 Task: Remove instant messaging from the contact info.
Action: Mouse moved to (711, 74)
Screenshot: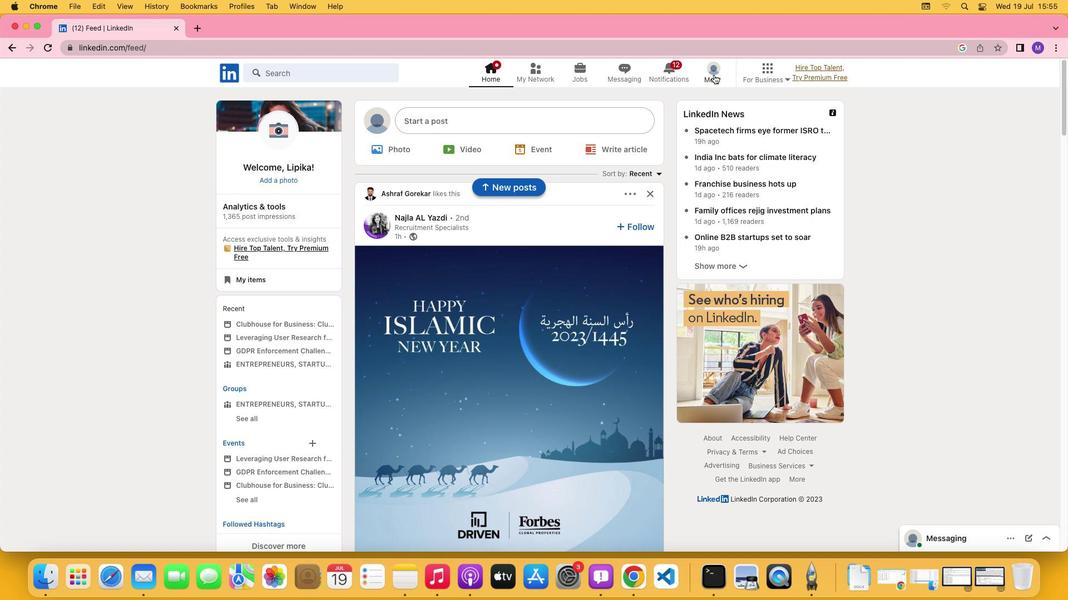 
Action: Mouse pressed left at (711, 74)
Screenshot: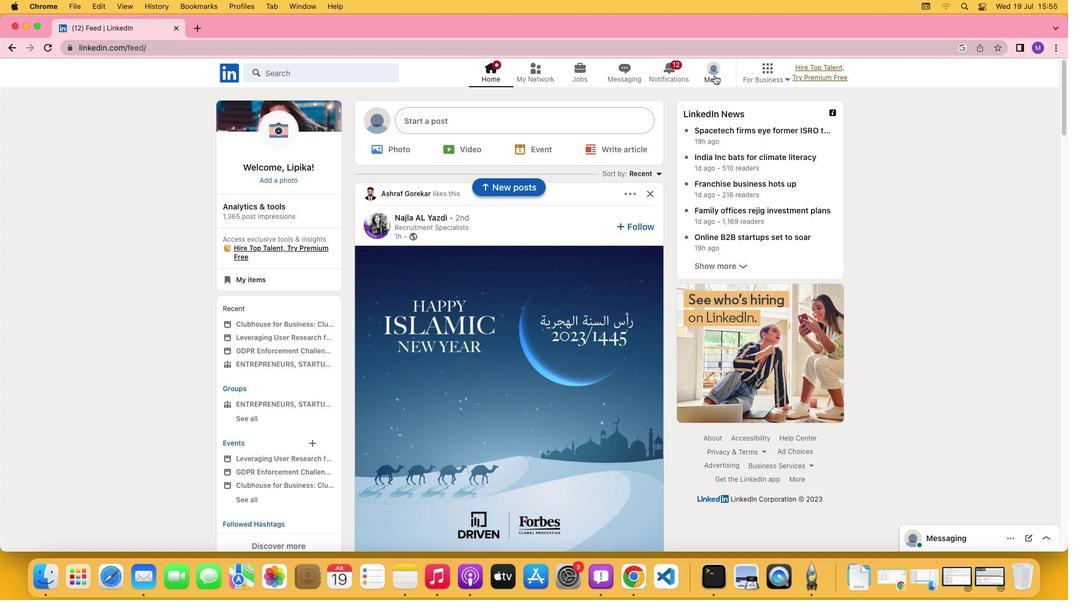 
Action: Mouse moved to (715, 75)
Screenshot: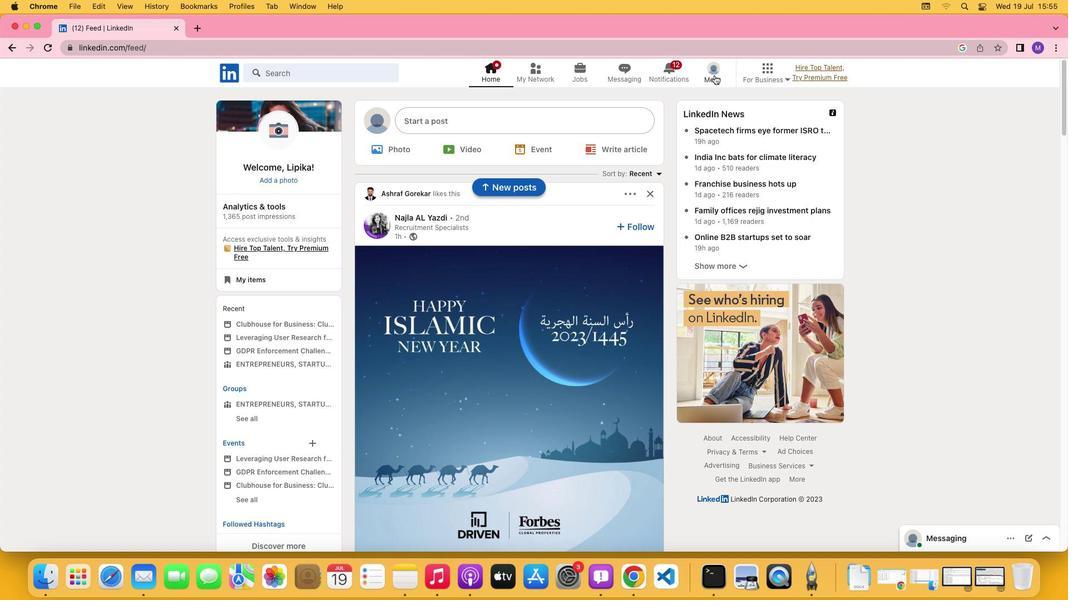 
Action: Mouse pressed left at (715, 75)
Screenshot: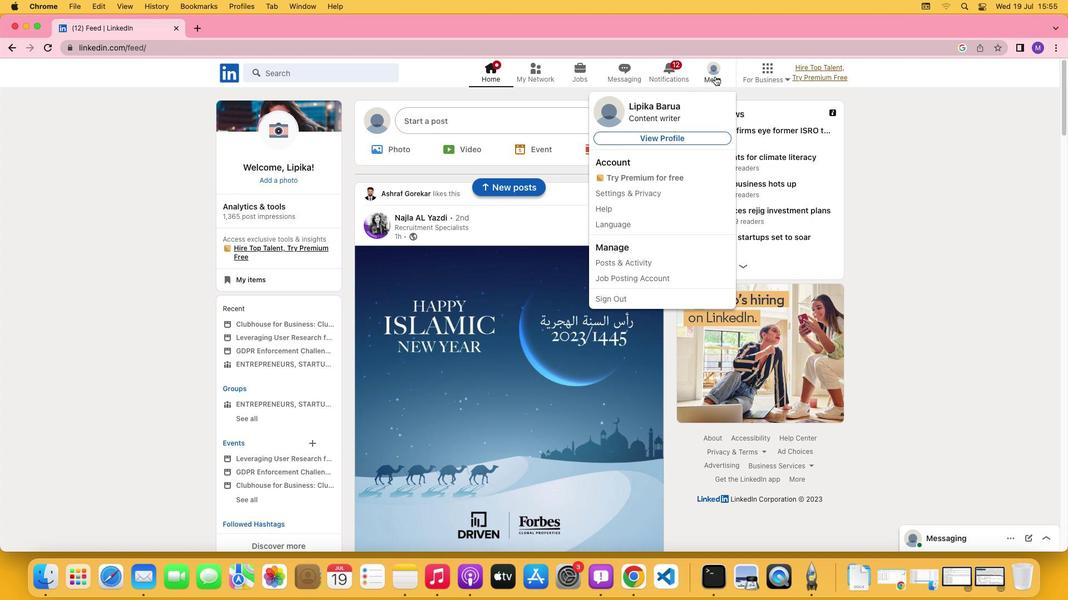 
Action: Mouse moved to (706, 135)
Screenshot: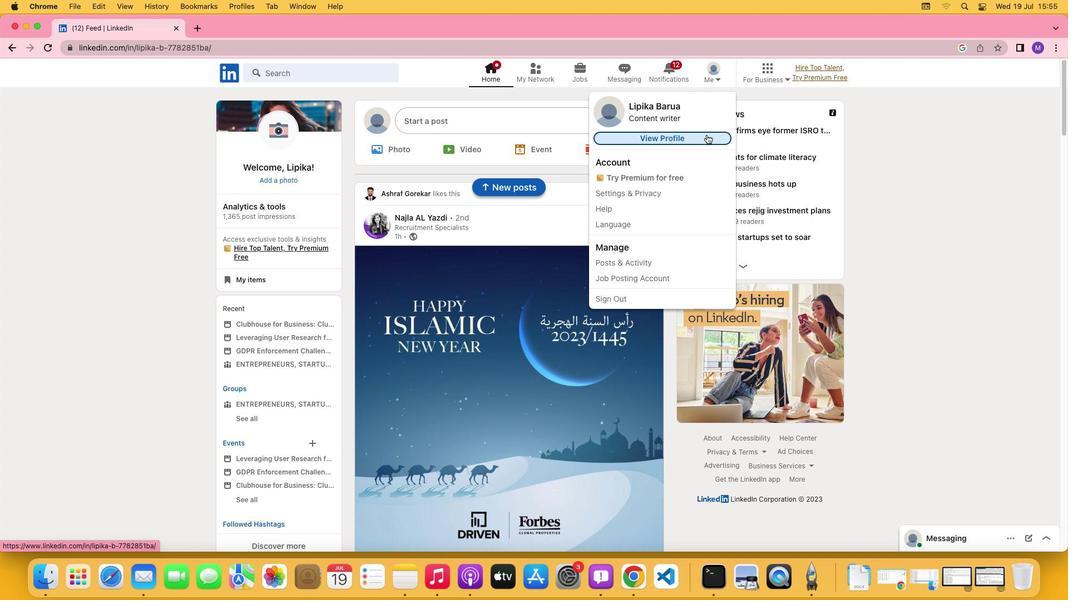 
Action: Mouse pressed left at (706, 135)
Screenshot: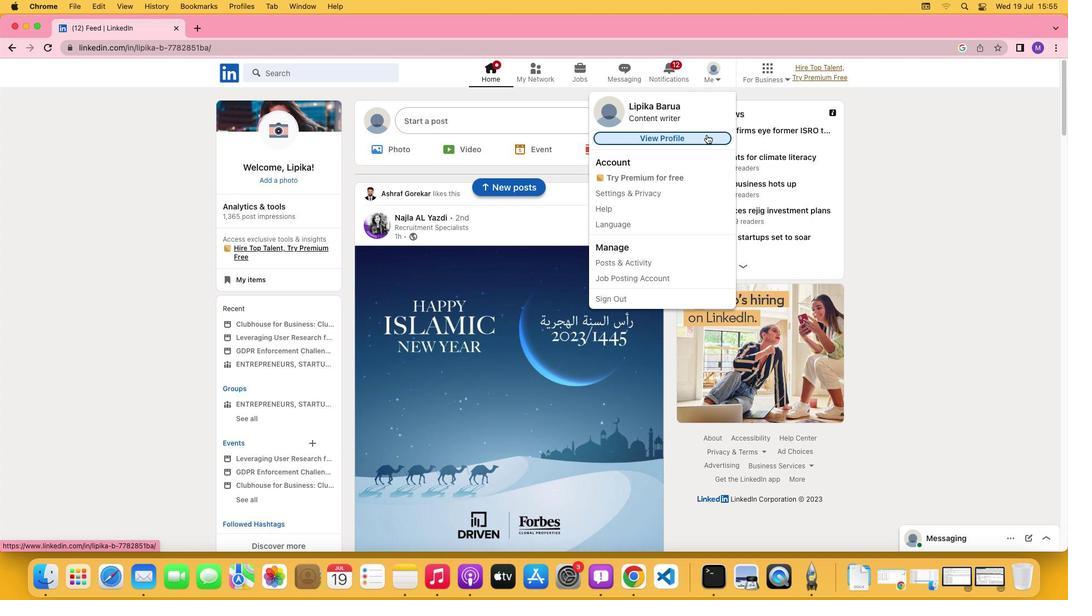 
Action: Mouse moved to (362, 358)
Screenshot: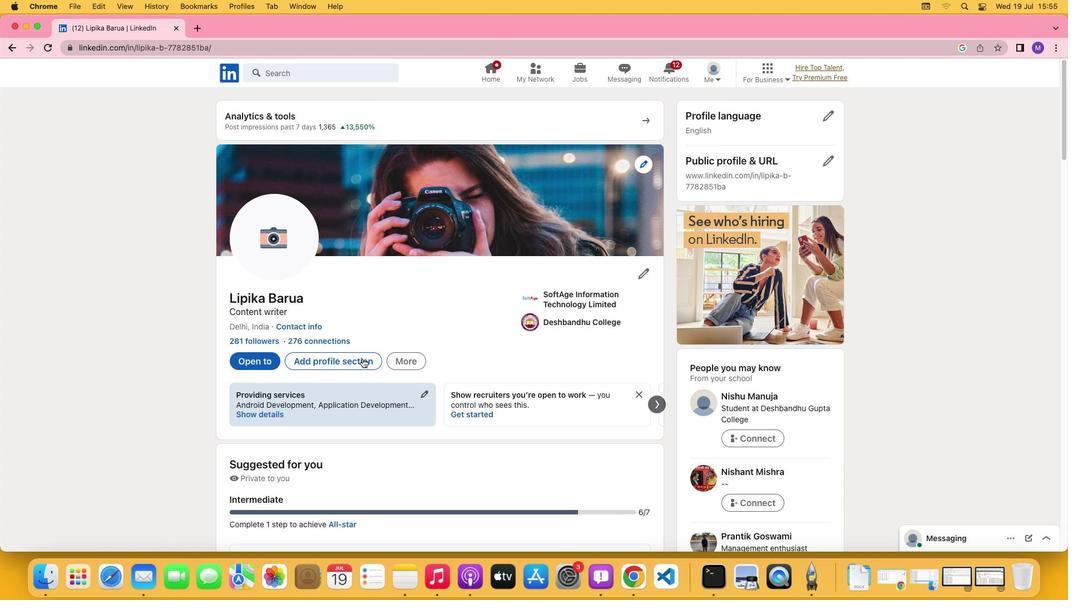 
Action: Mouse pressed left at (362, 358)
Screenshot: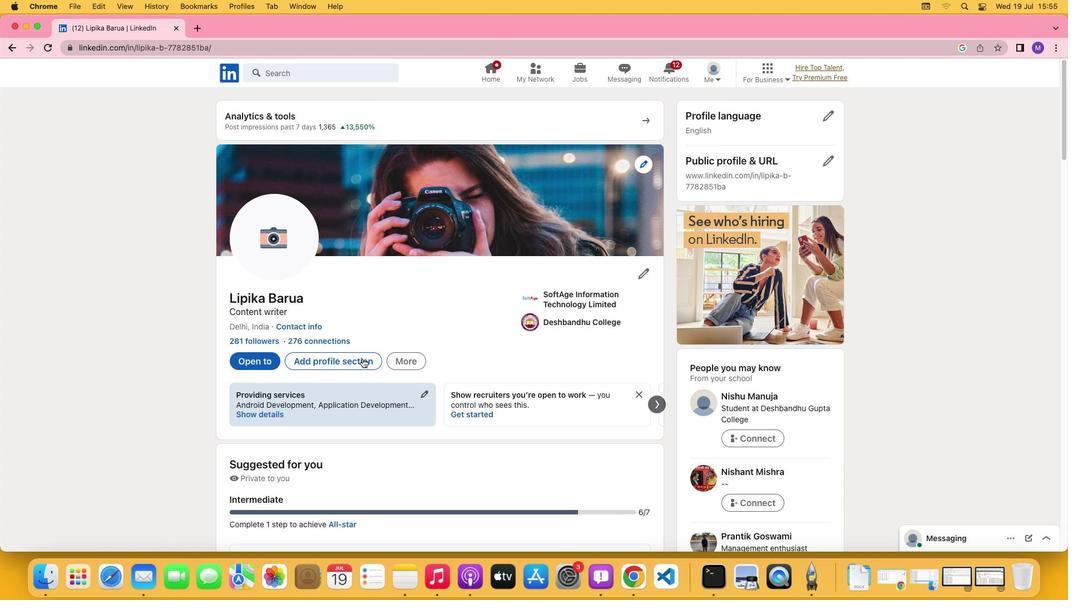 
Action: Mouse moved to (414, 332)
Screenshot: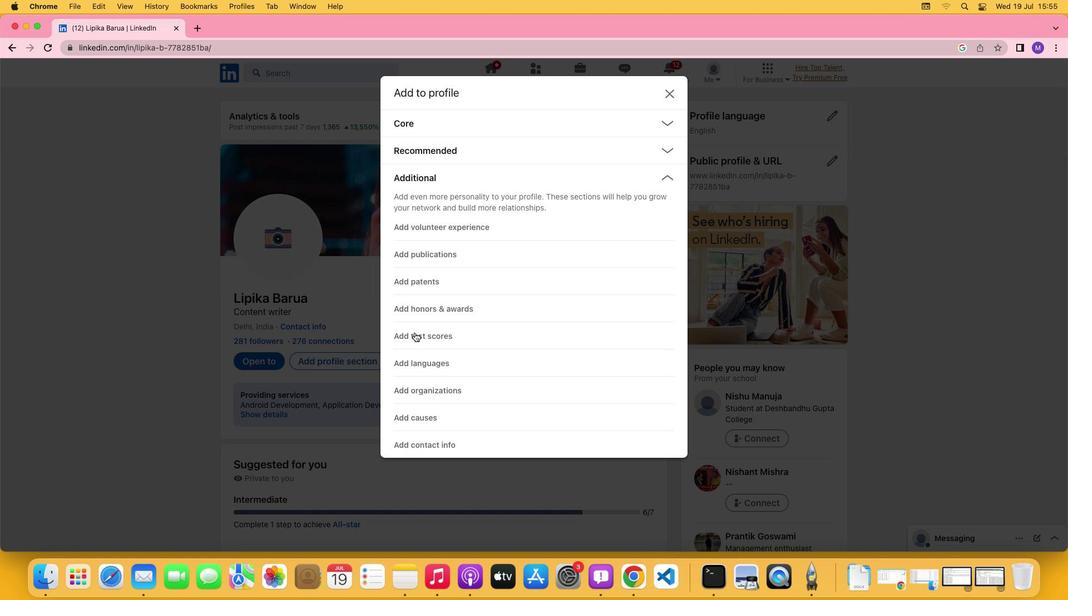 
Action: Mouse pressed left at (414, 332)
Screenshot: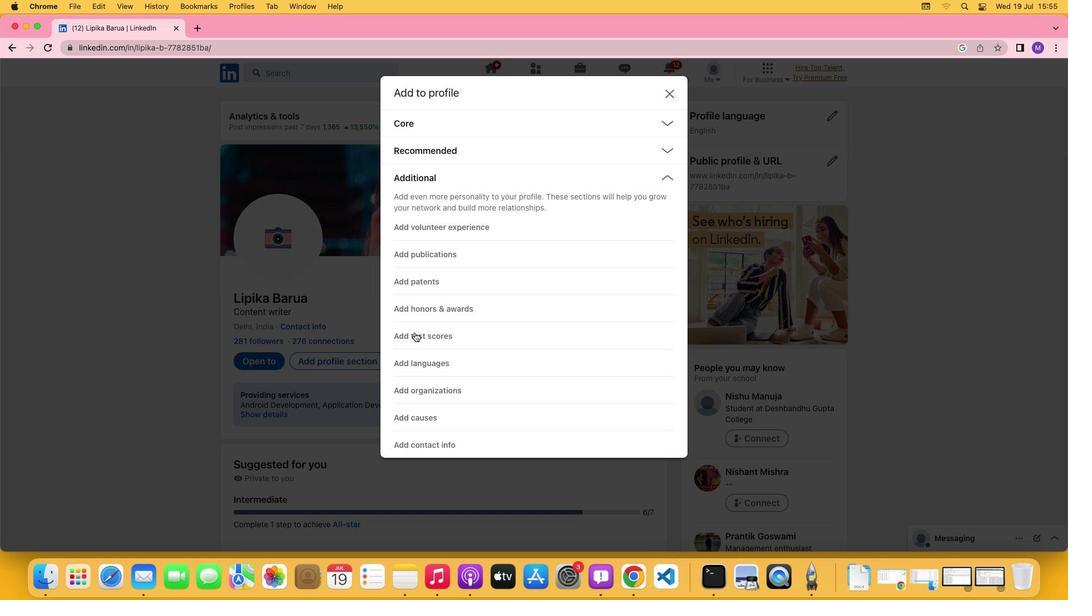 
Action: Mouse moved to (431, 443)
Screenshot: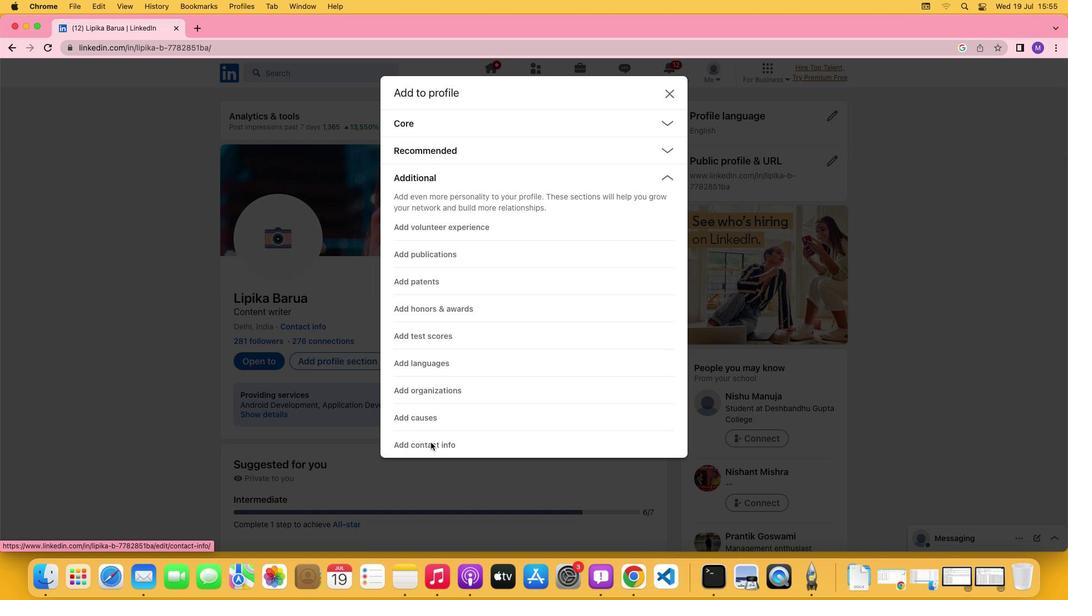 
Action: Mouse pressed left at (431, 443)
Screenshot: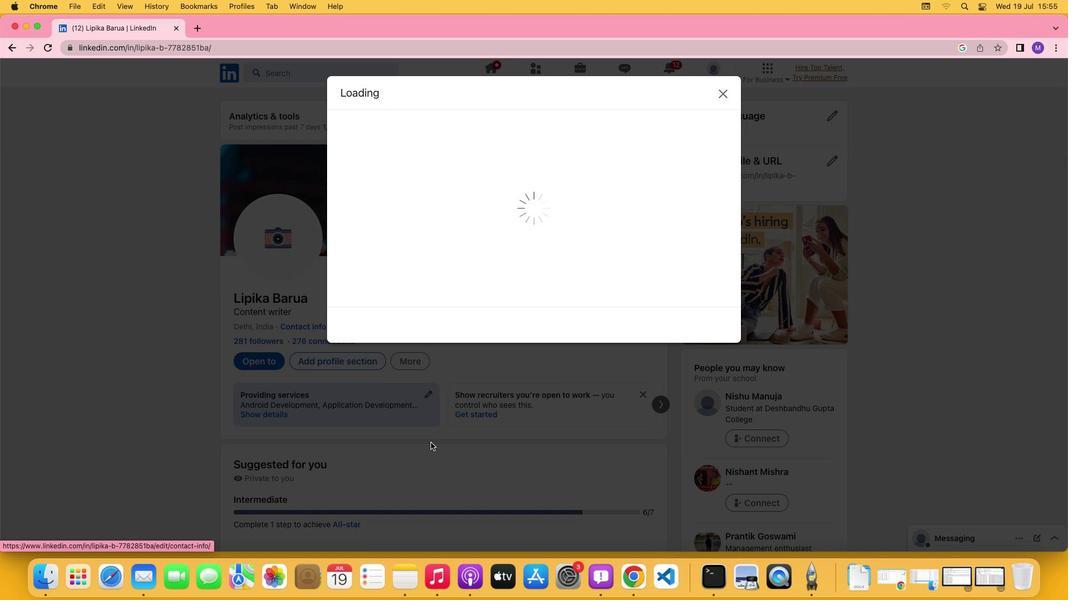 
Action: Mouse moved to (441, 427)
Screenshot: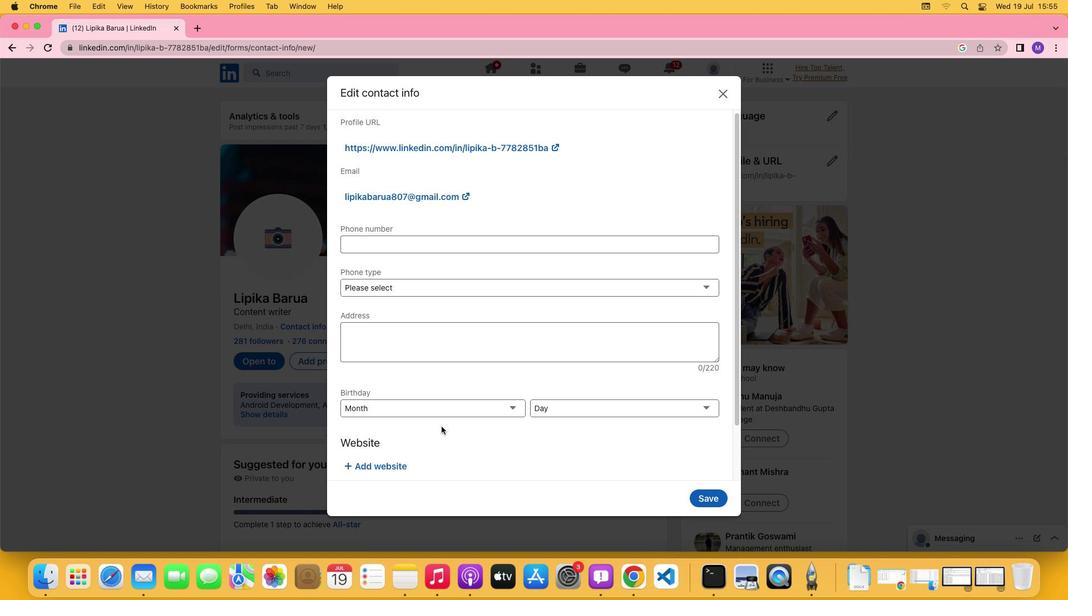 
Action: Mouse scrolled (441, 427) with delta (0, 0)
Screenshot: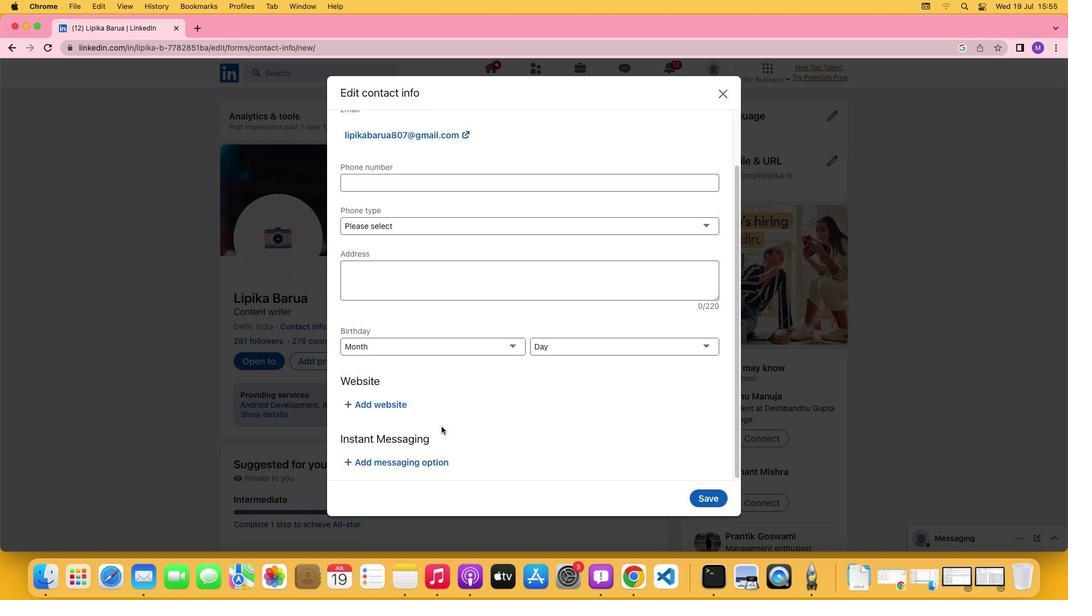 
Action: Mouse scrolled (441, 427) with delta (0, 0)
Screenshot: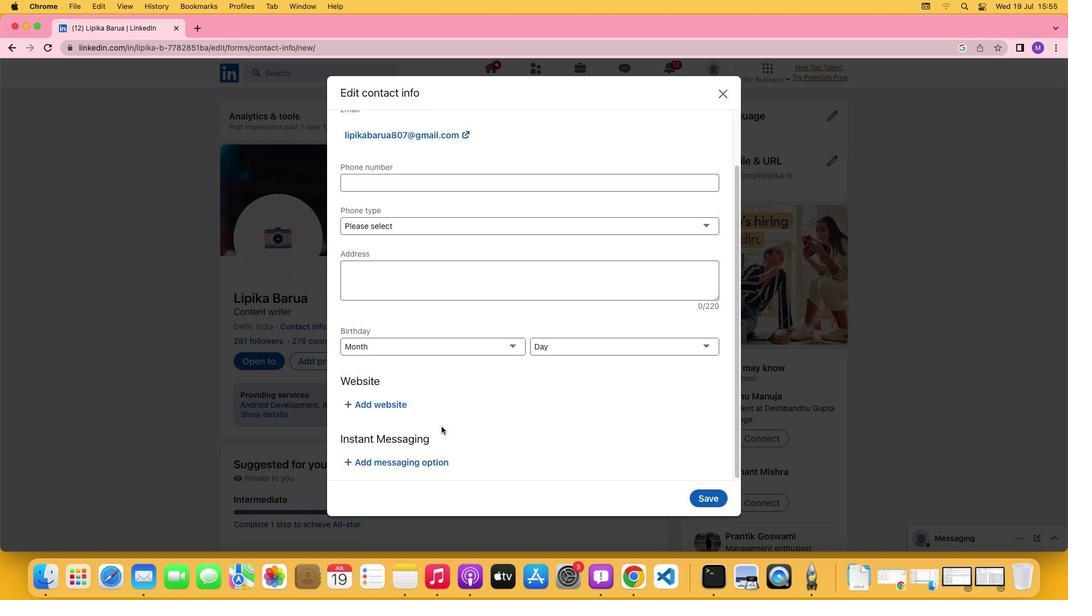 
Action: Mouse scrolled (441, 427) with delta (0, -1)
Screenshot: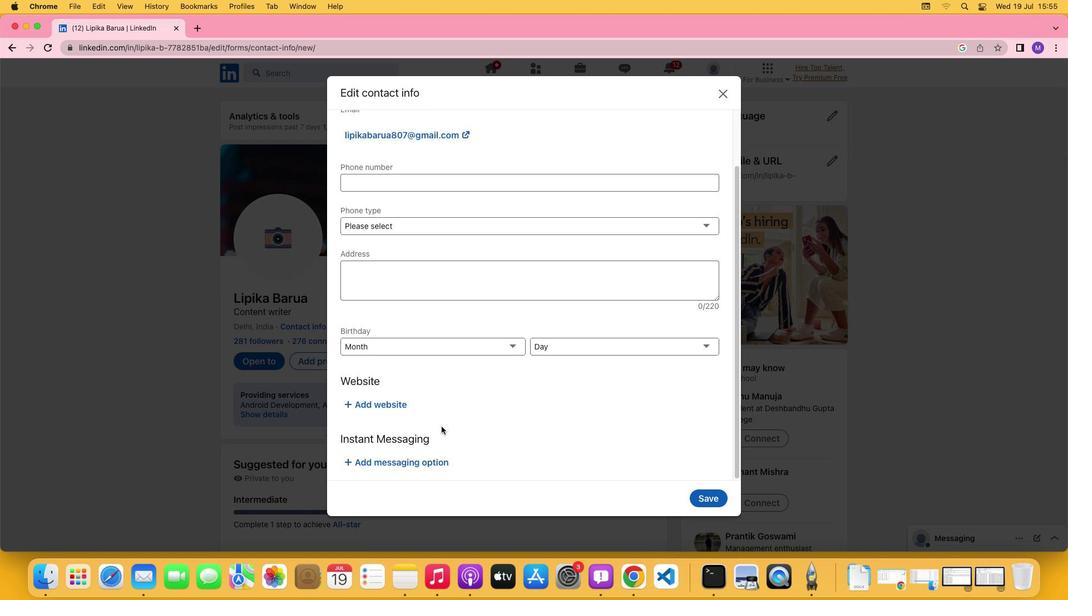 
Action: Mouse scrolled (441, 427) with delta (0, -2)
Screenshot: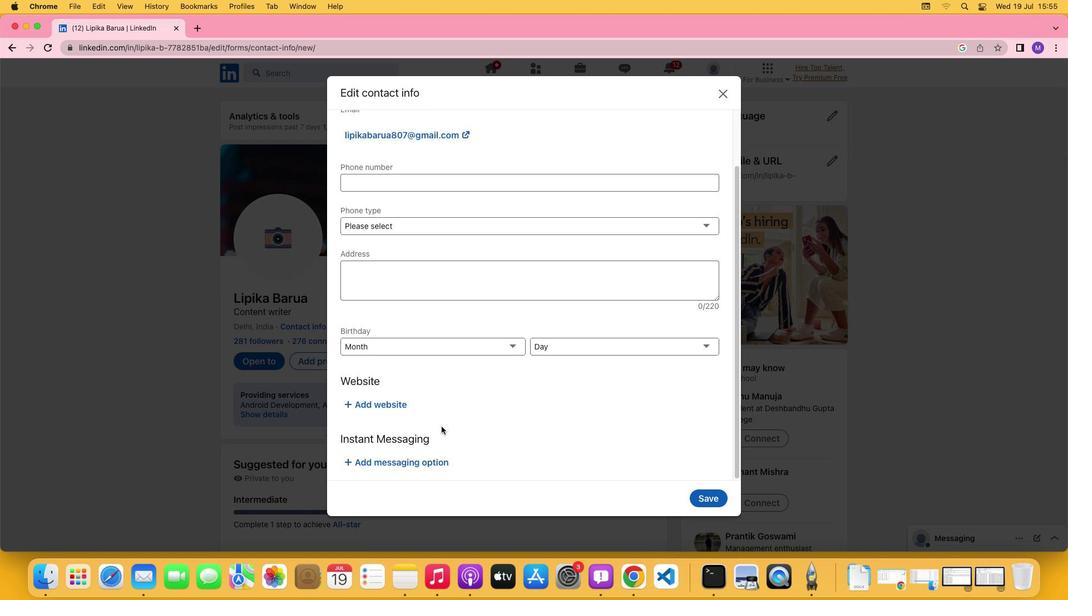 
Action: Mouse scrolled (441, 427) with delta (0, -2)
Screenshot: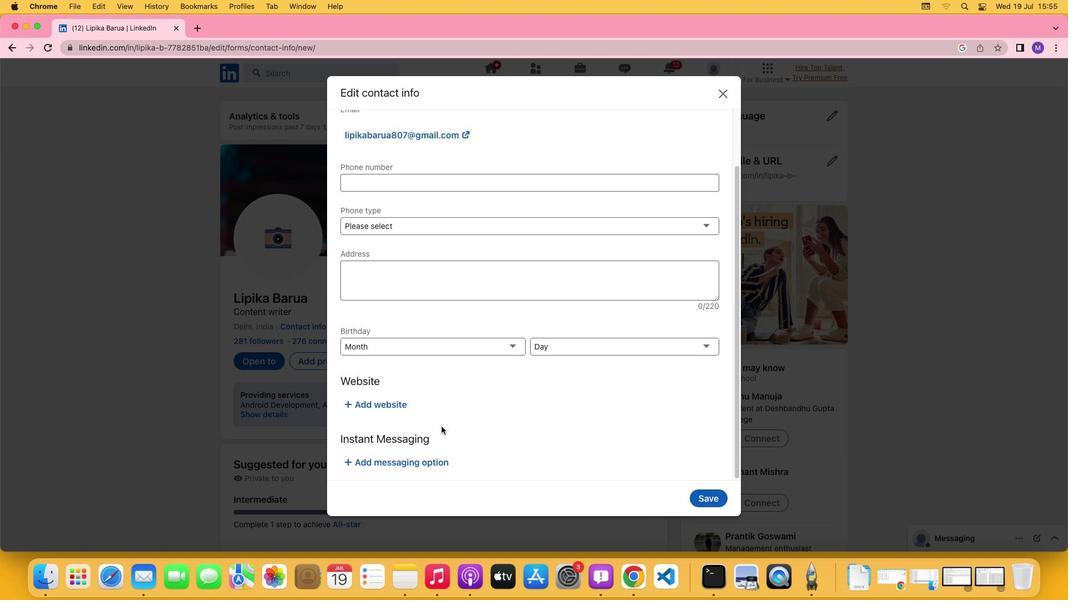 
Action: Mouse scrolled (441, 427) with delta (0, 0)
Screenshot: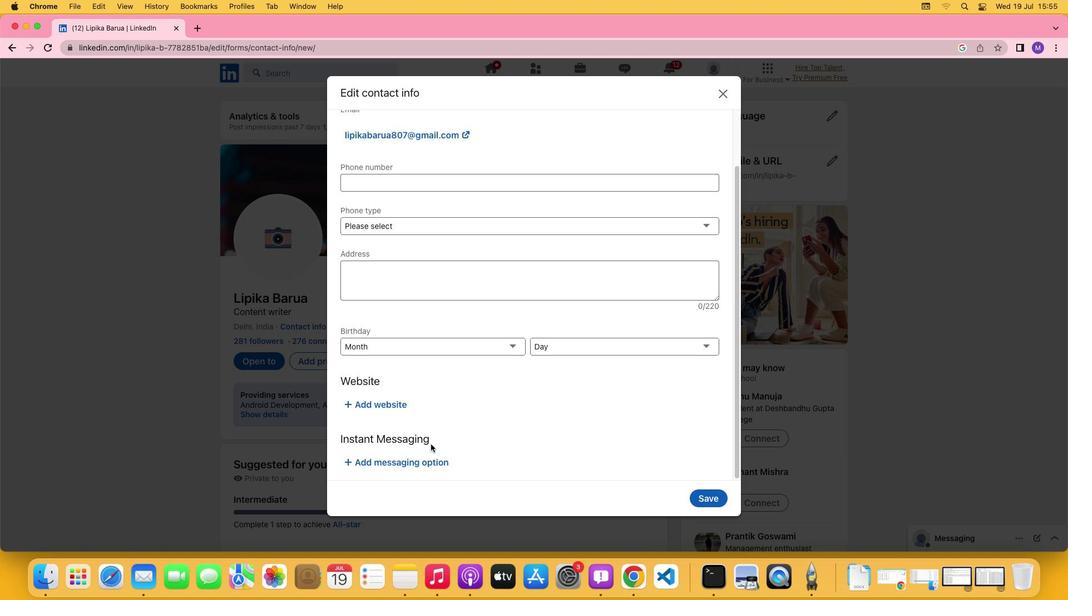
Action: Mouse moved to (441, 427)
Screenshot: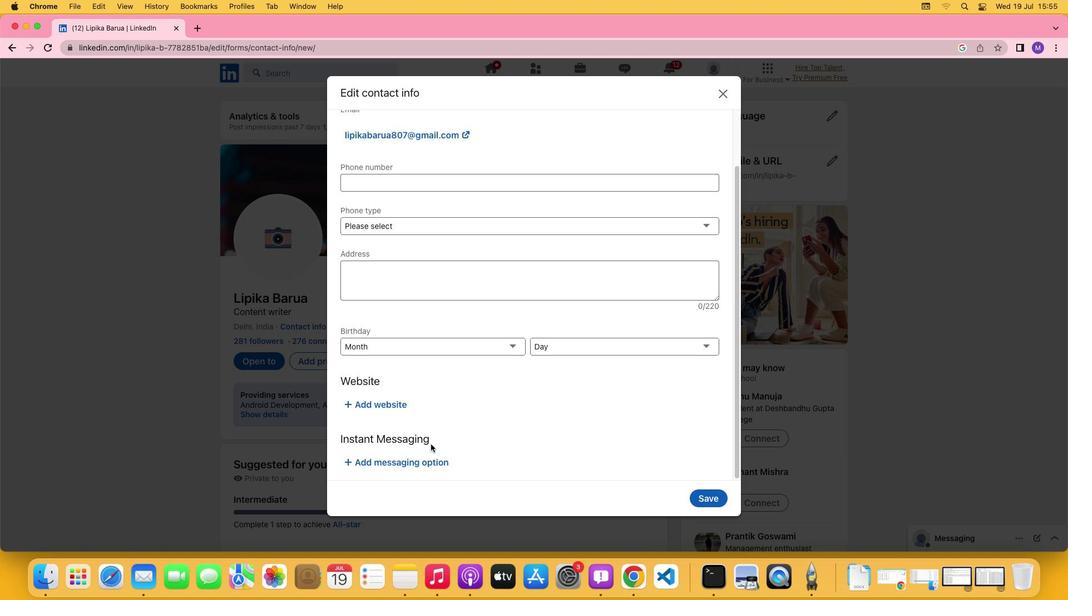 
Action: Mouse scrolled (441, 427) with delta (0, 0)
Screenshot: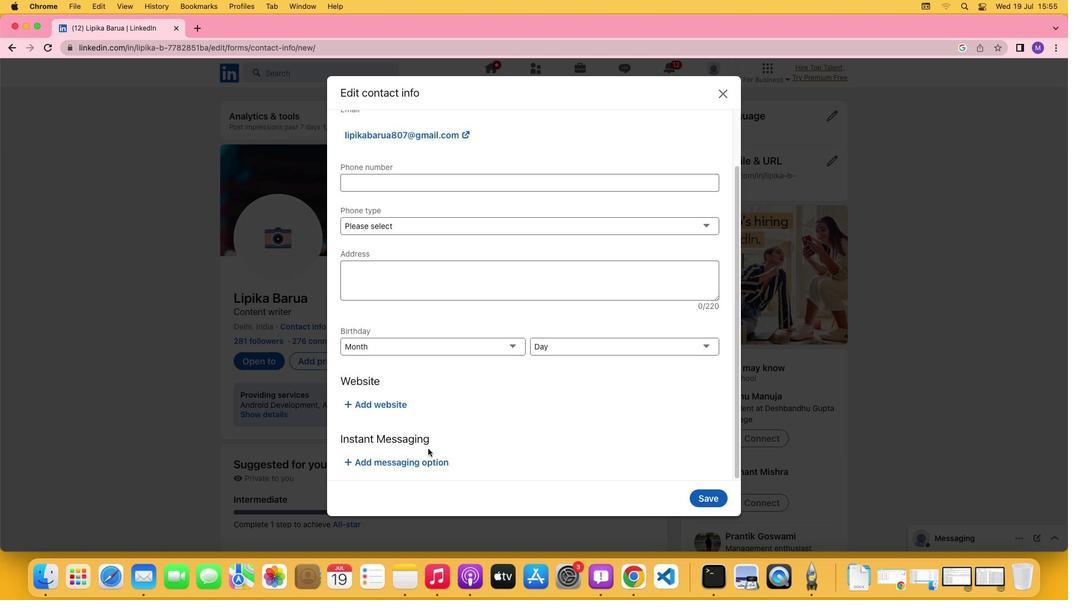 
Action: Mouse scrolled (441, 427) with delta (0, -1)
Screenshot: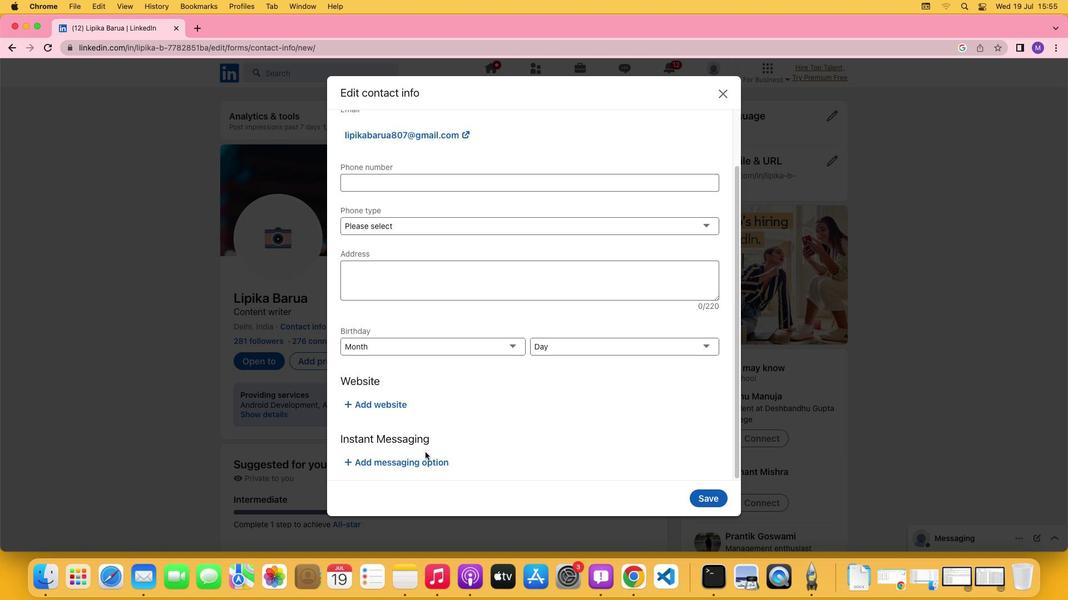 
Action: Mouse moved to (422, 456)
Screenshot: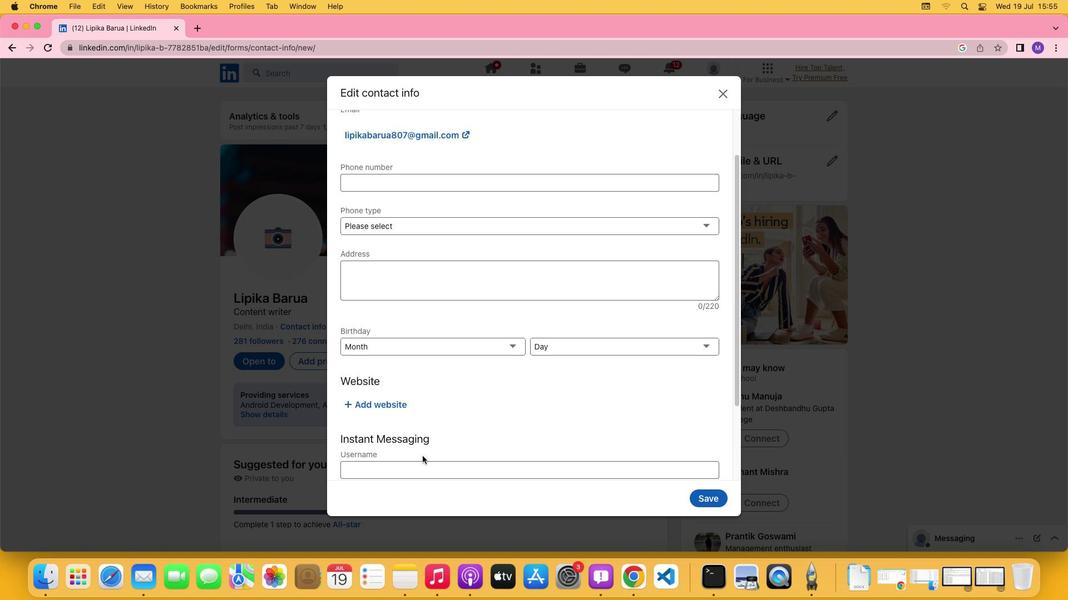 
Action: Mouse pressed left at (422, 456)
Screenshot: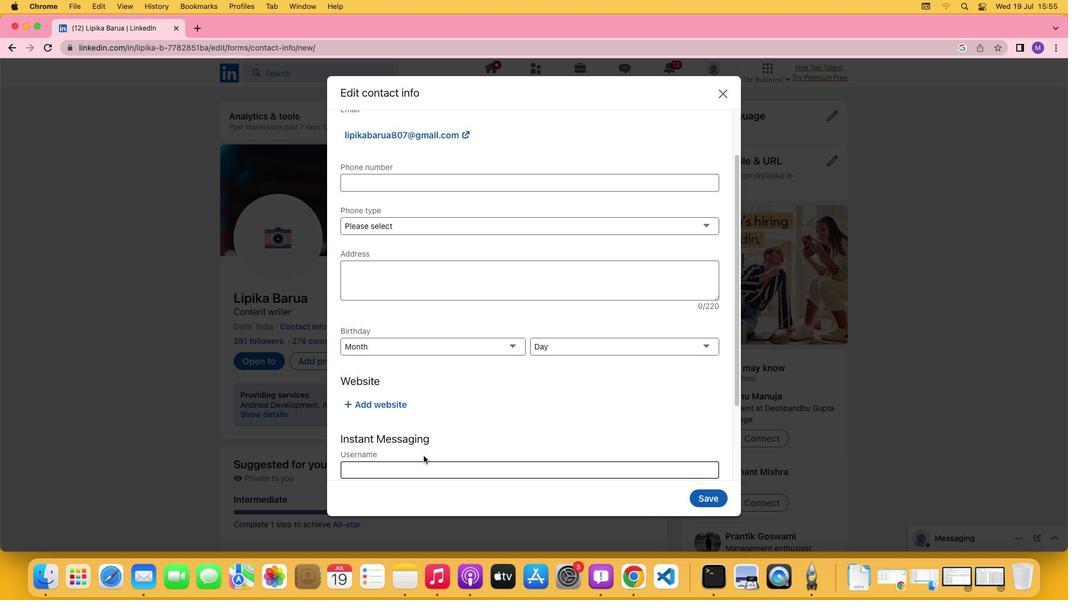 
Action: Mouse moved to (424, 456)
Screenshot: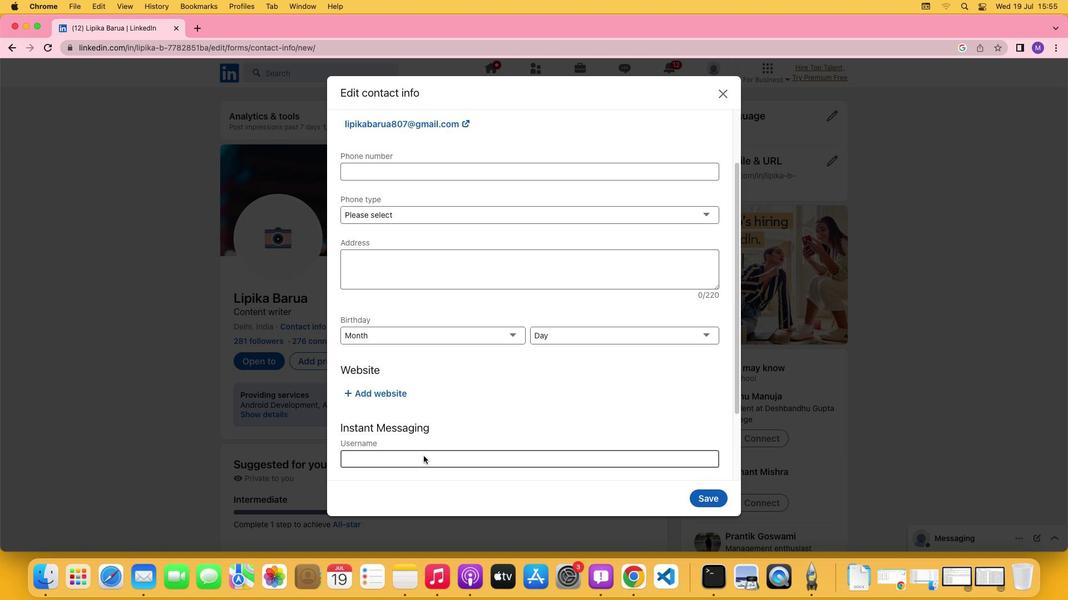
Action: Mouse scrolled (424, 456) with delta (0, 0)
Screenshot: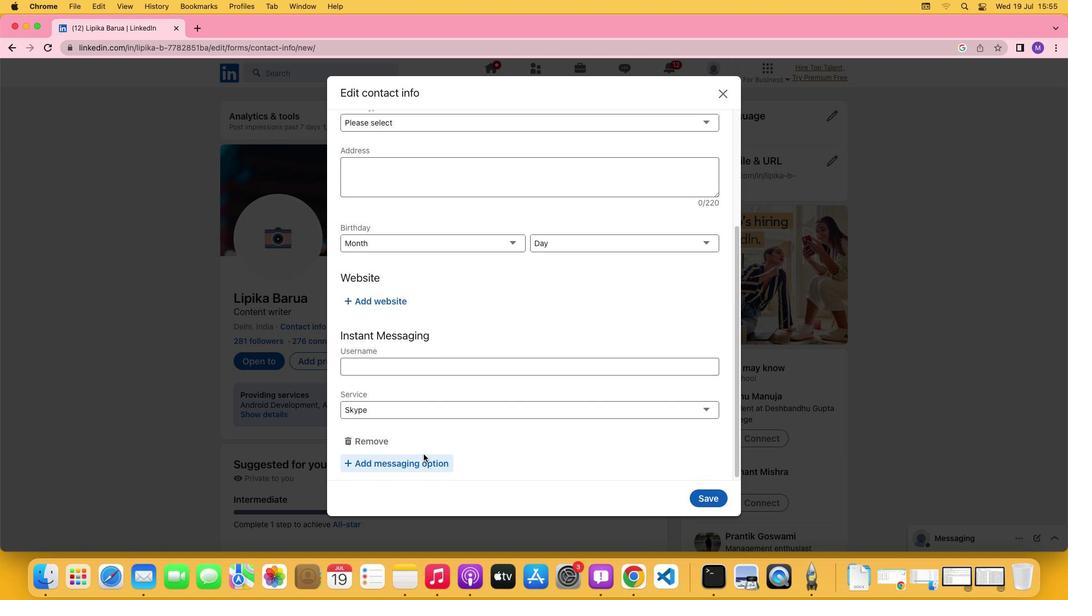 
Action: Mouse scrolled (424, 456) with delta (0, 0)
Screenshot: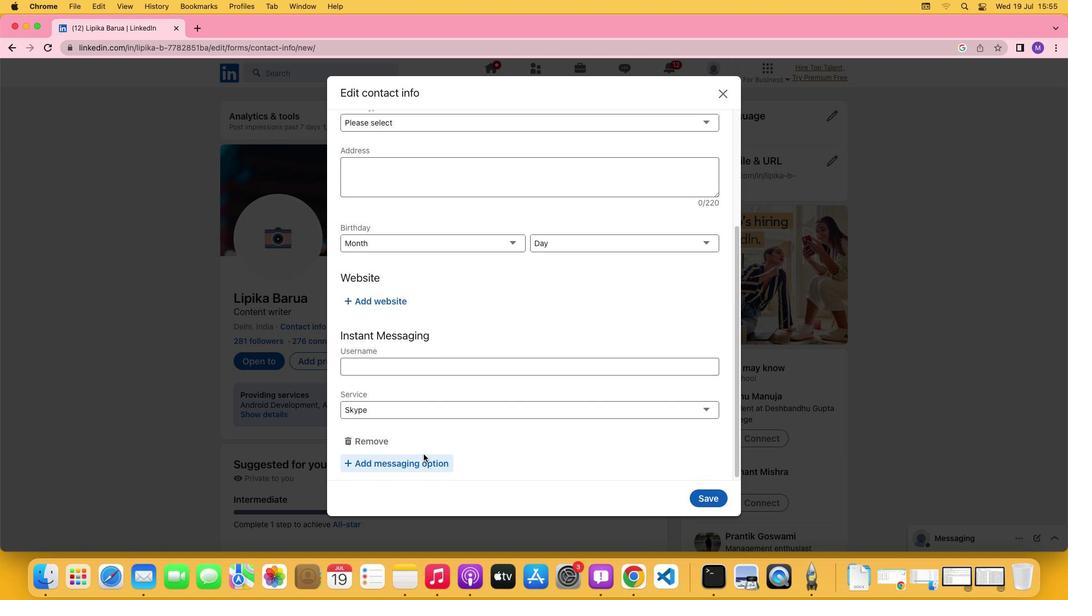 
Action: Mouse scrolled (424, 456) with delta (0, -1)
Screenshot: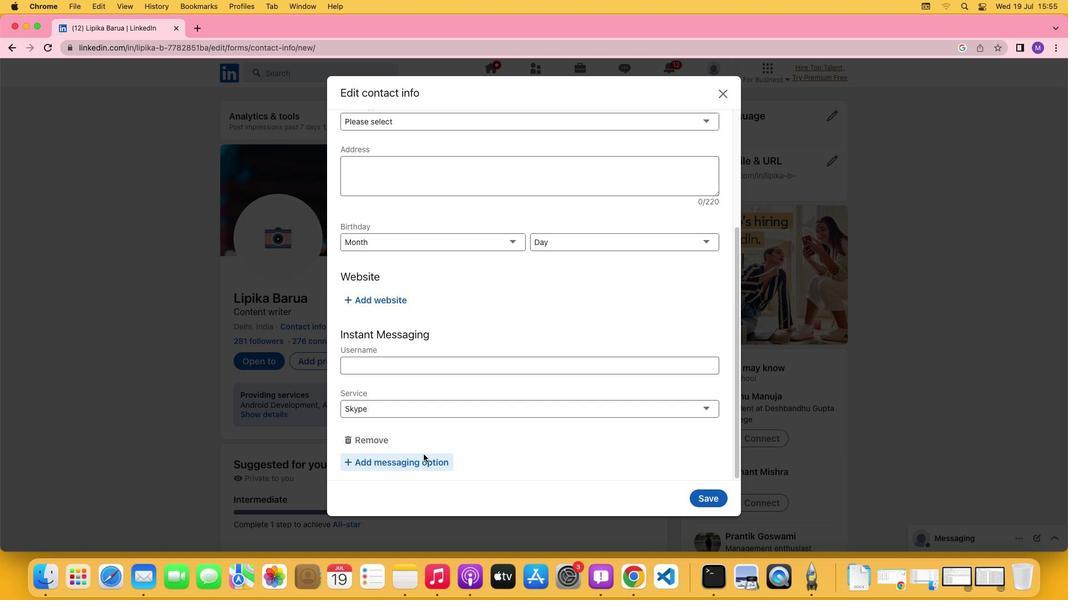 
Action: Mouse scrolled (424, 456) with delta (0, -2)
Screenshot: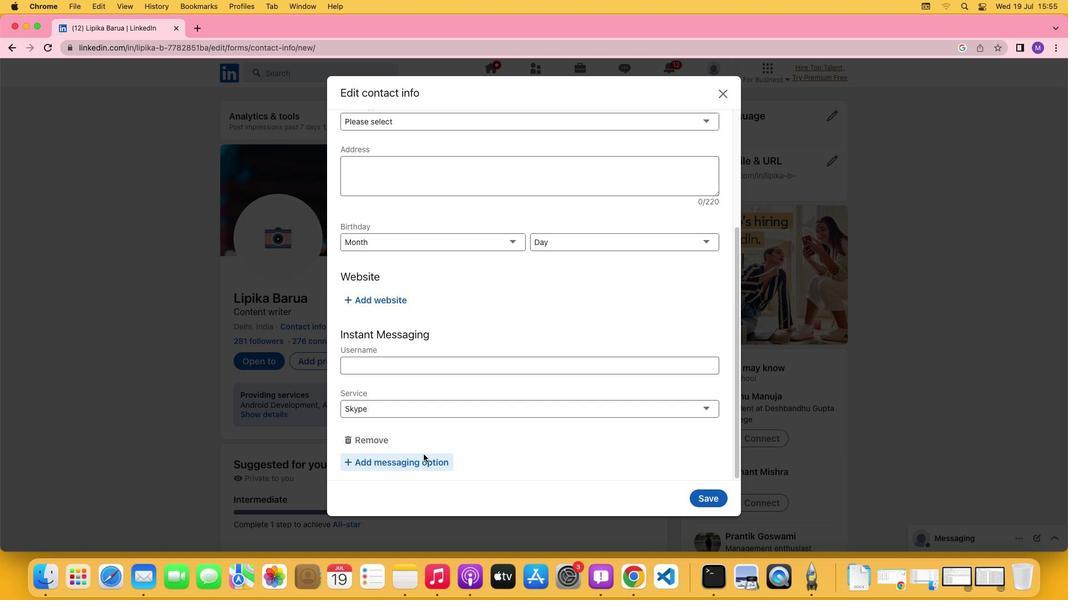 
Action: Mouse scrolled (424, 456) with delta (0, -2)
Screenshot: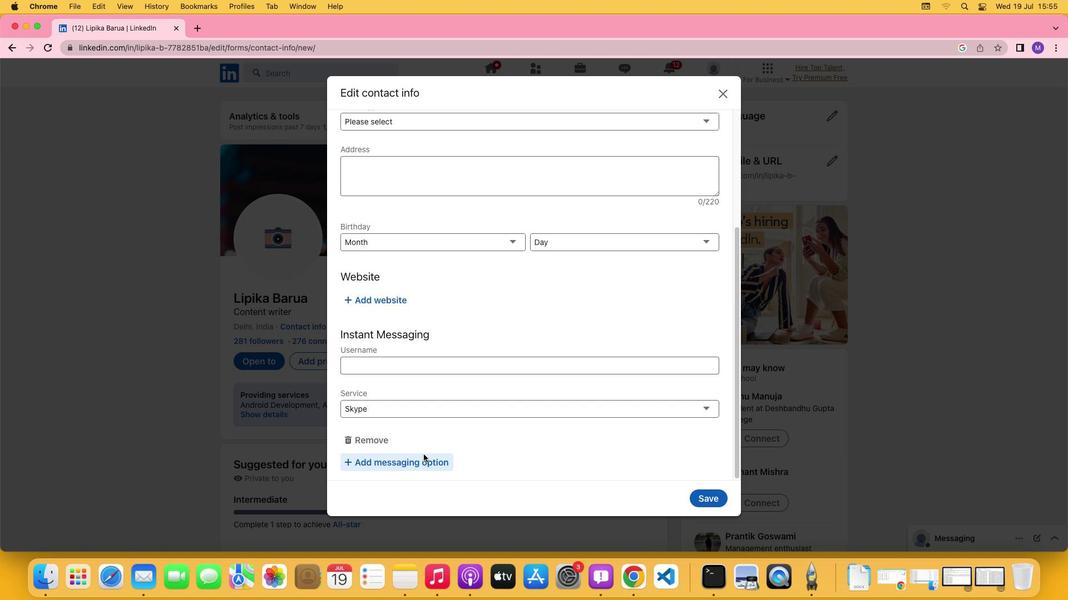 
Action: Mouse moved to (377, 439)
Screenshot: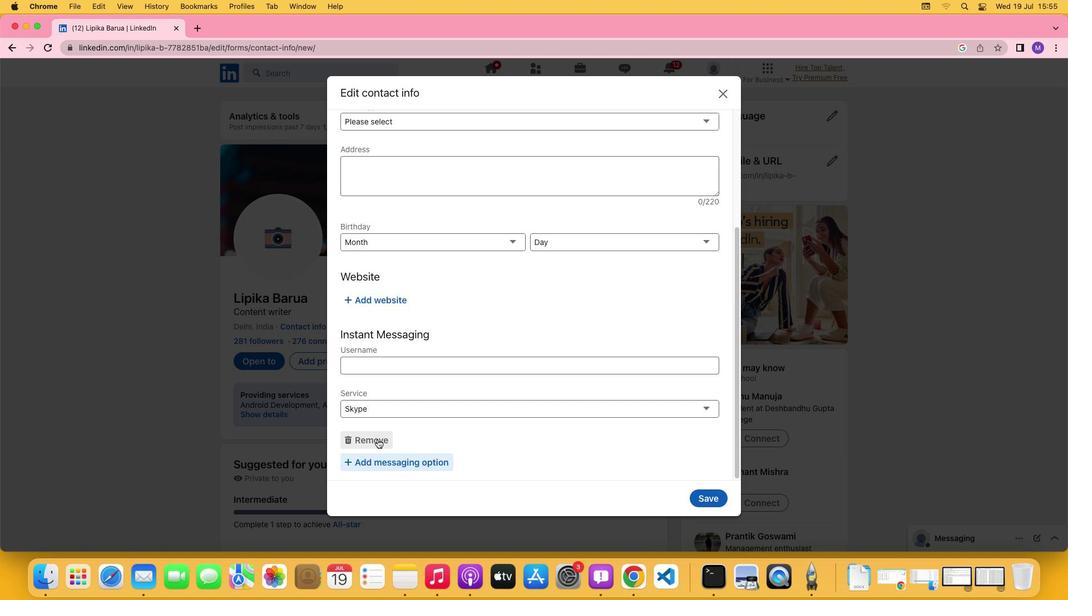 
Action: Mouse pressed left at (377, 439)
Screenshot: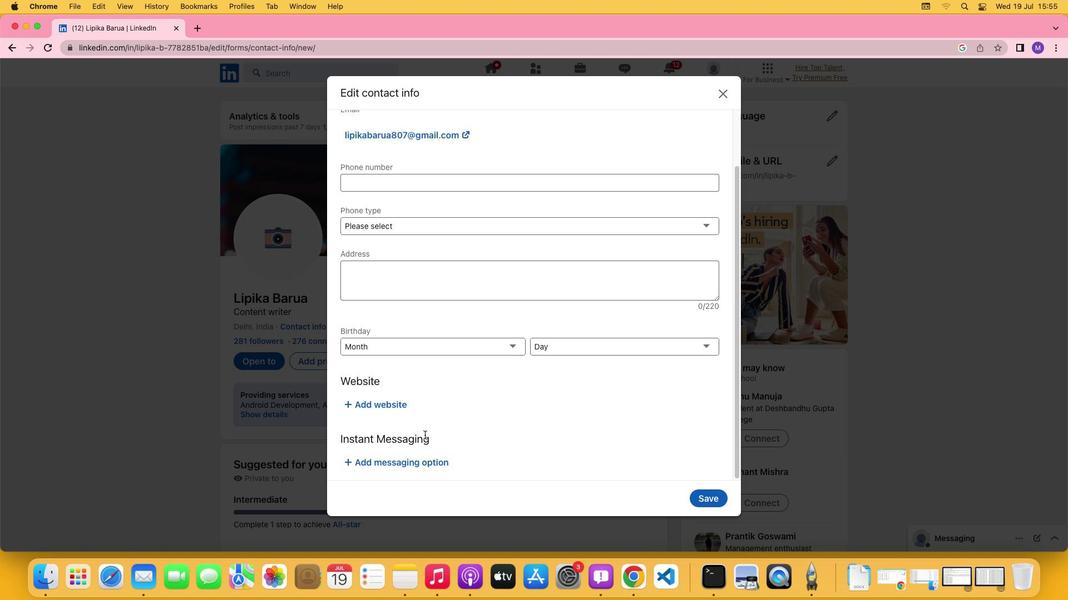 
Action: Mouse moved to (511, 436)
Screenshot: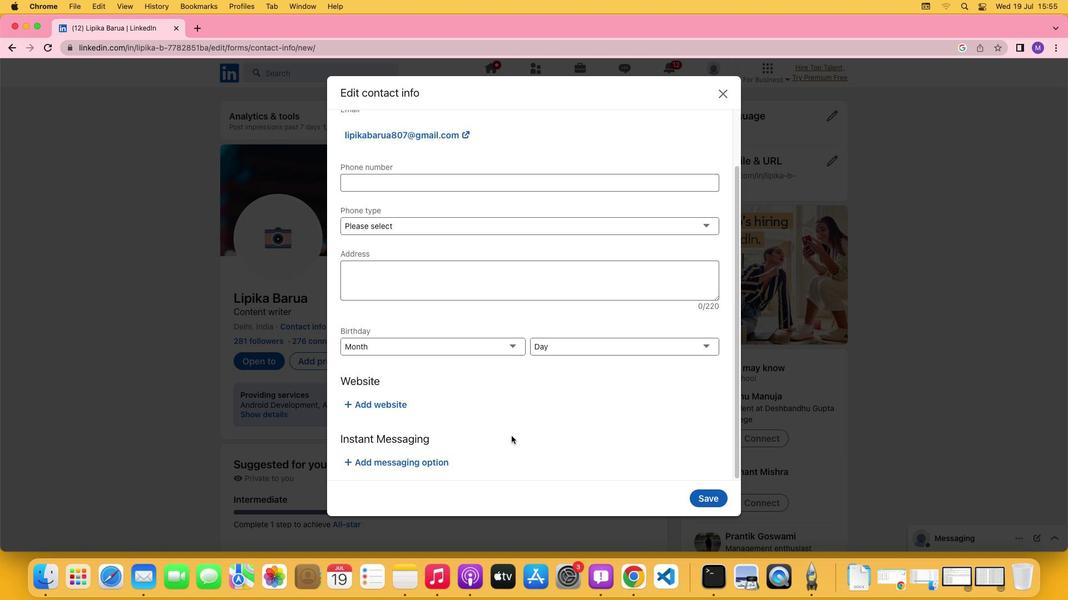 
